 Task: Set the Universal LNB switch frequency (kHz) for satellite equipment control to 117000.
Action: Mouse moved to (97, 25)
Screenshot: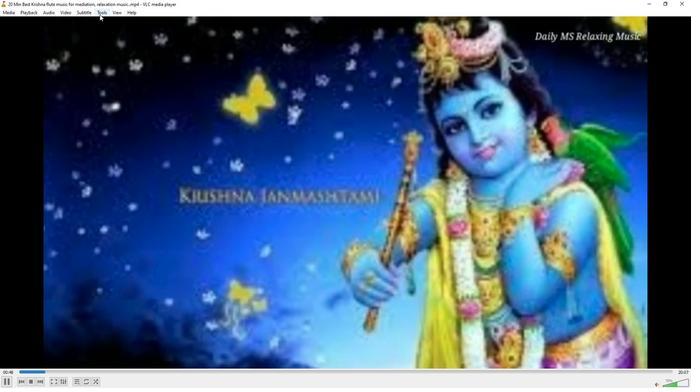 
Action: Mouse pressed left at (97, 25)
Screenshot: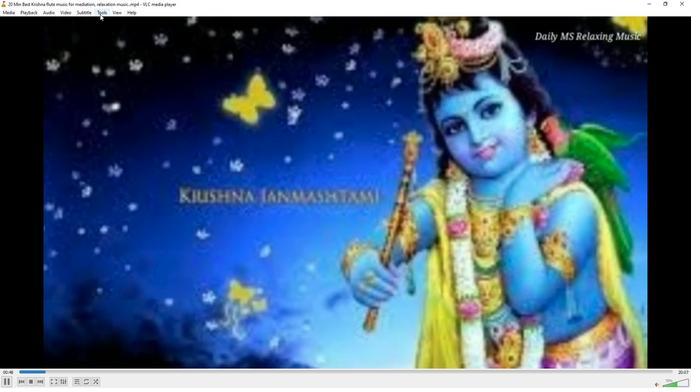 
Action: Mouse moved to (111, 105)
Screenshot: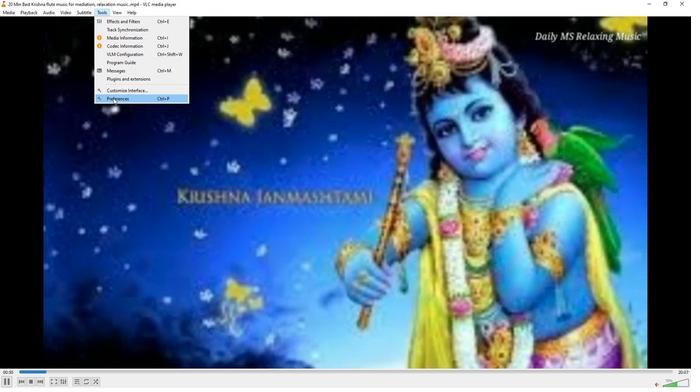 
Action: Mouse pressed left at (111, 105)
Screenshot: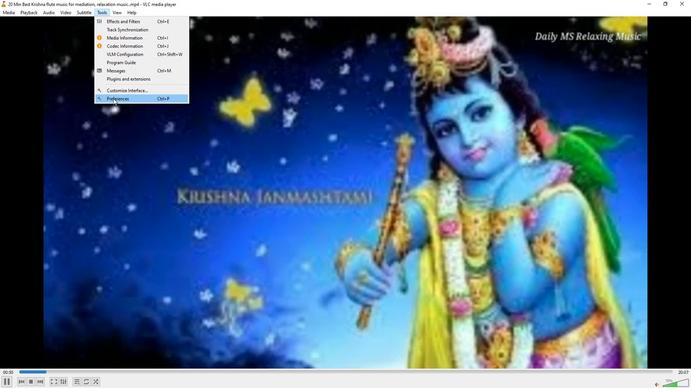 
Action: Mouse moved to (236, 312)
Screenshot: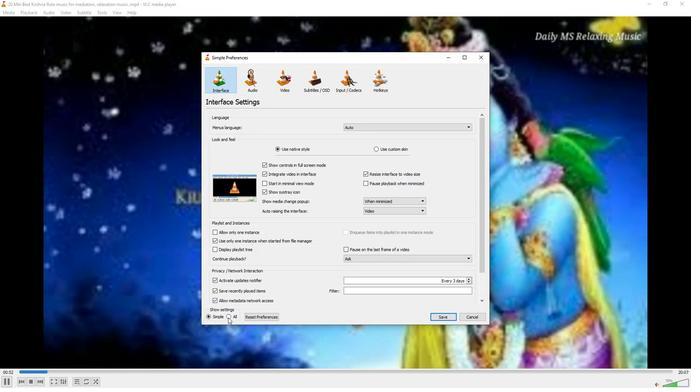 
Action: Mouse pressed left at (236, 312)
Screenshot: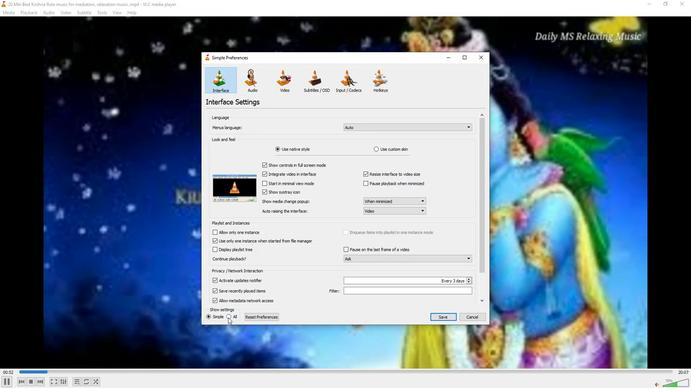 
Action: Mouse moved to (227, 194)
Screenshot: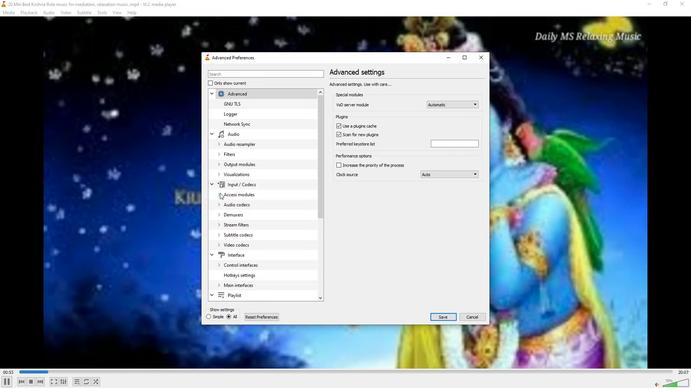 
Action: Mouse pressed left at (227, 194)
Screenshot: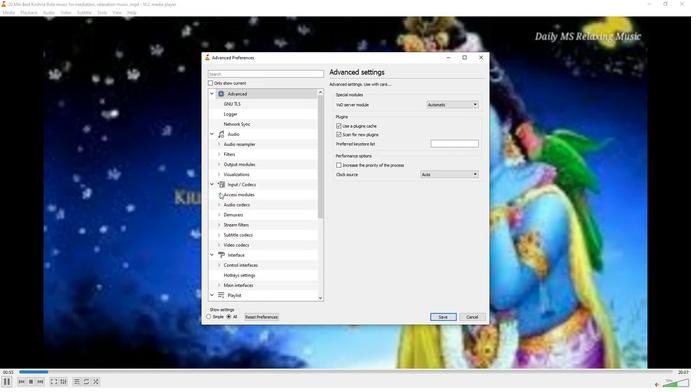 
Action: Mouse moved to (250, 253)
Screenshot: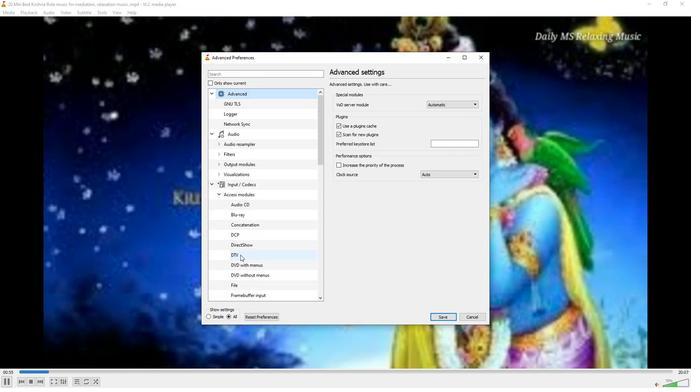 
Action: Mouse pressed left at (250, 253)
Screenshot: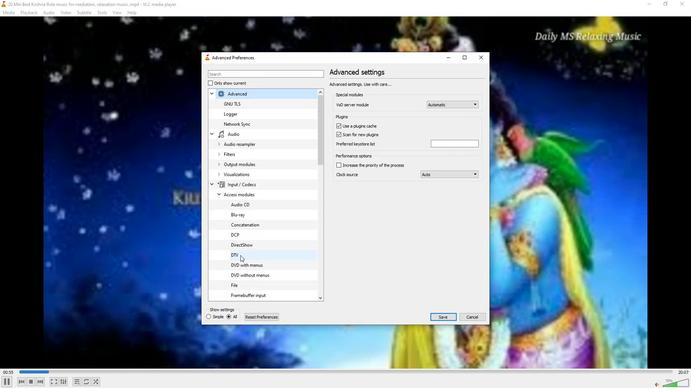 
Action: Mouse moved to (409, 233)
Screenshot: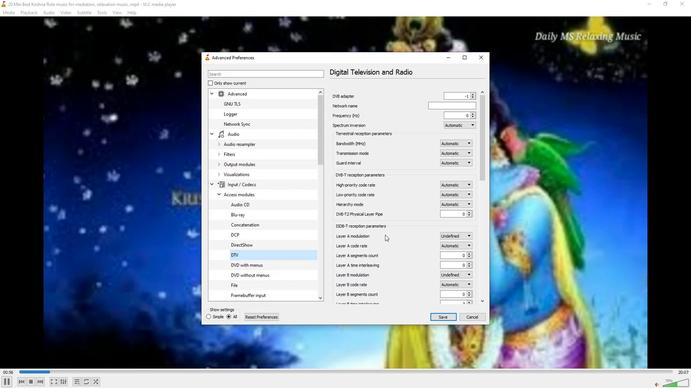 
Action: Mouse scrolled (409, 233) with delta (0, 0)
Screenshot: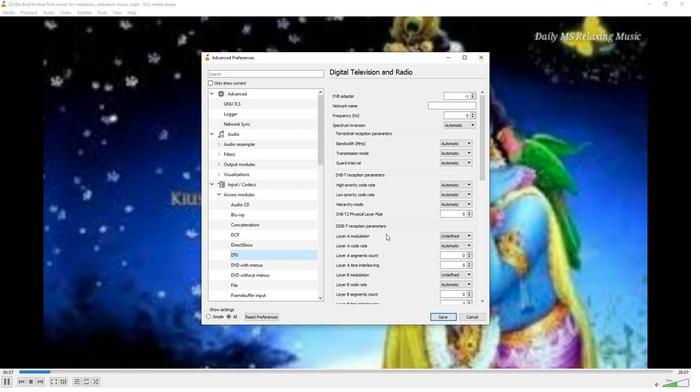 
Action: Mouse scrolled (409, 233) with delta (0, 0)
Screenshot: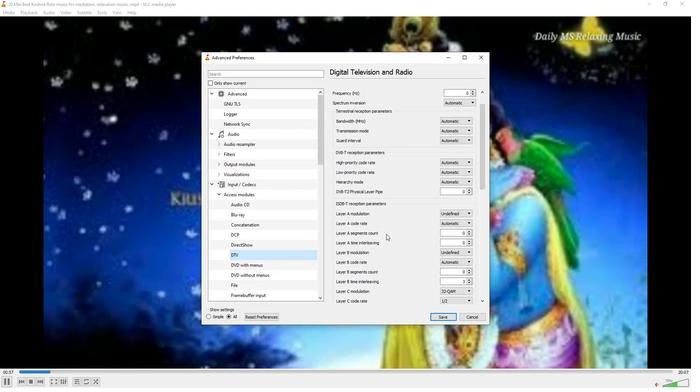 
Action: Mouse scrolled (409, 233) with delta (0, 0)
Screenshot: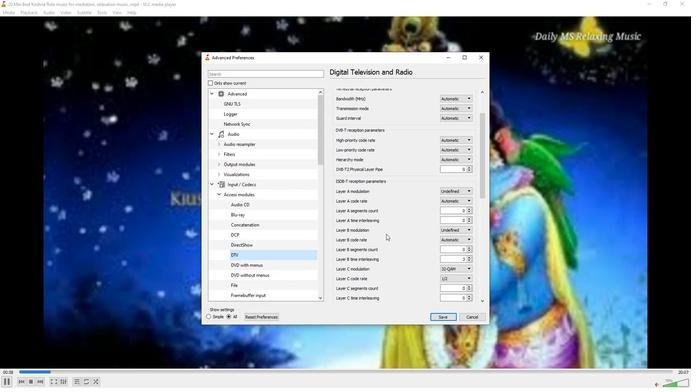 
Action: Mouse moved to (417, 234)
Screenshot: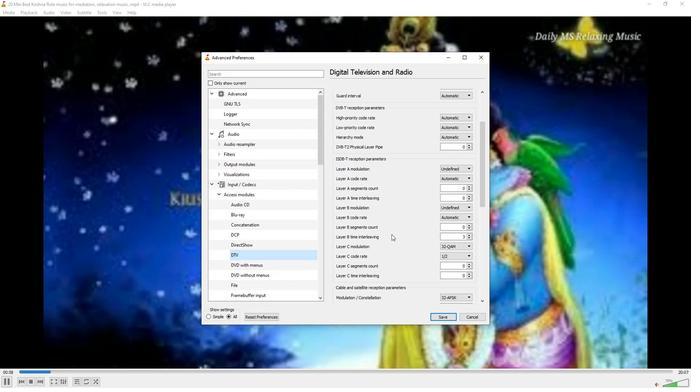 
Action: Mouse scrolled (417, 233) with delta (0, 0)
Screenshot: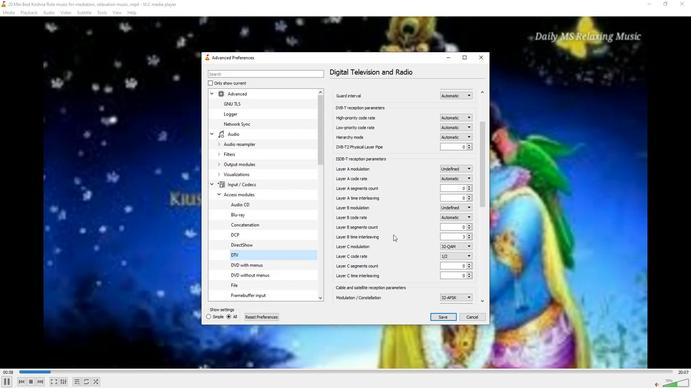 
Action: Mouse scrolled (417, 233) with delta (0, 0)
Screenshot: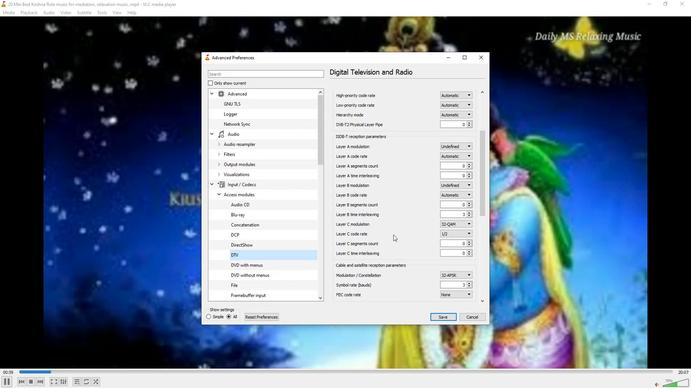 
Action: Mouse scrolled (417, 233) with delta (0, 0)
Screenshot: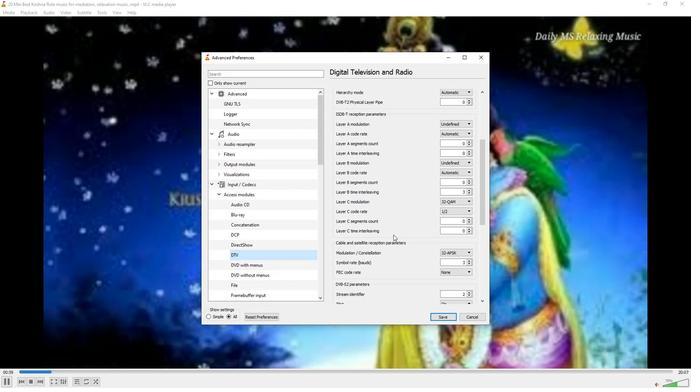 
Action: Mouse scrolled (417, 233) with delta (0, 0)
Screenshot: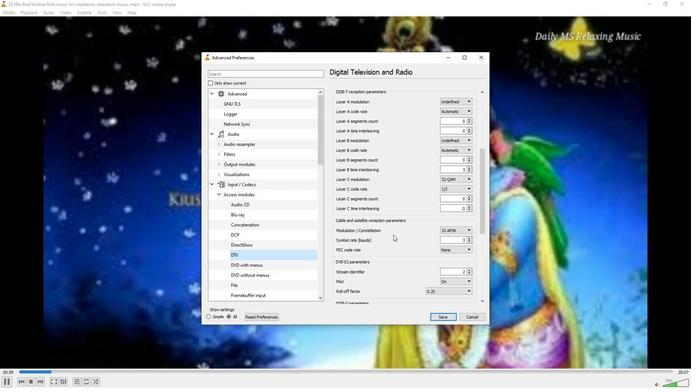 
Action: Mouse scrolled (417, 233) with delta (0, 0)
Screenshot: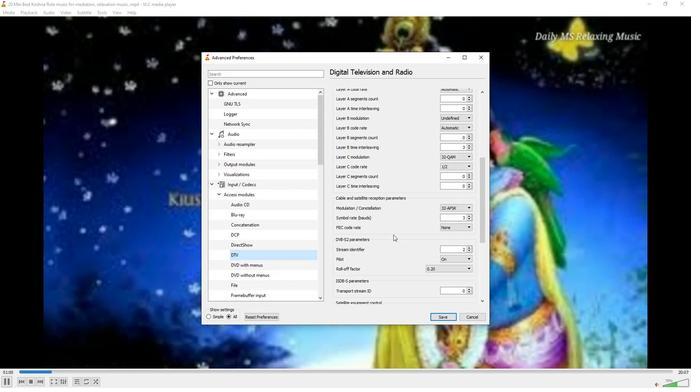 
Action: Mouse scrolled (417, 233) with delta (0, 0)
Screenshot: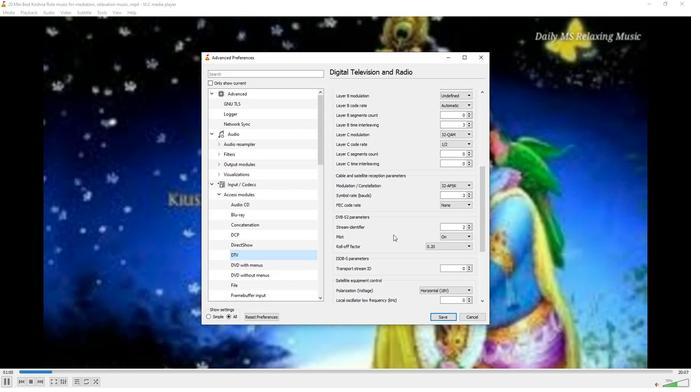 
Action: Mouse scrolled (417, 233) with delta (0, 0)
Screenshot: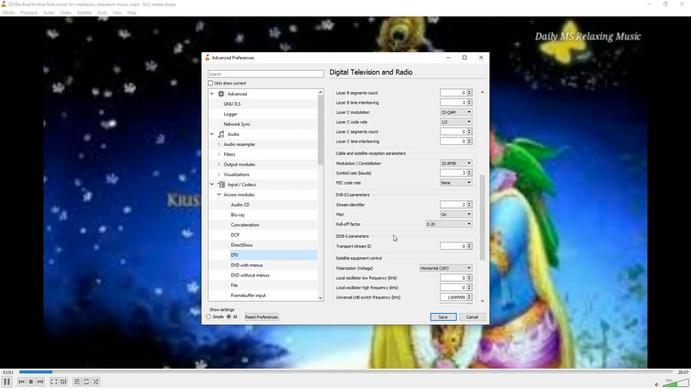 
Action: Mouse scrolled (417, 233) with delta (0, 0)
Screenshot: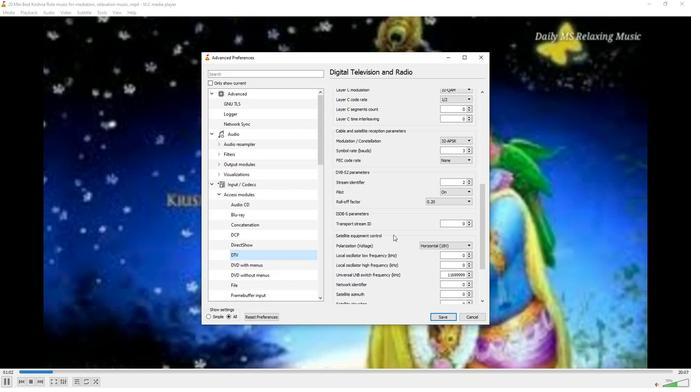 
Action: Mouse moved to (500, 249)
Screenshot: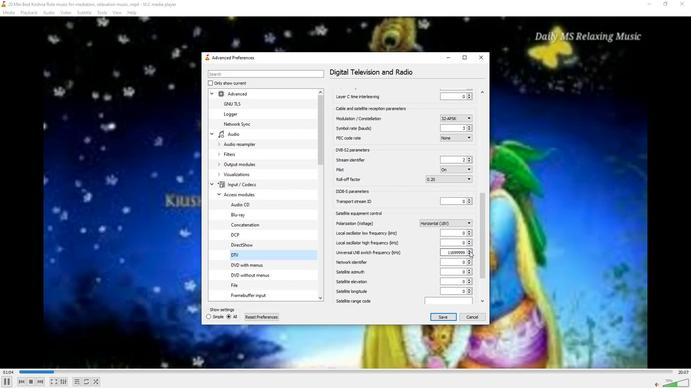 
Action: Mouse pressed left at (500, 249)
Screenshot: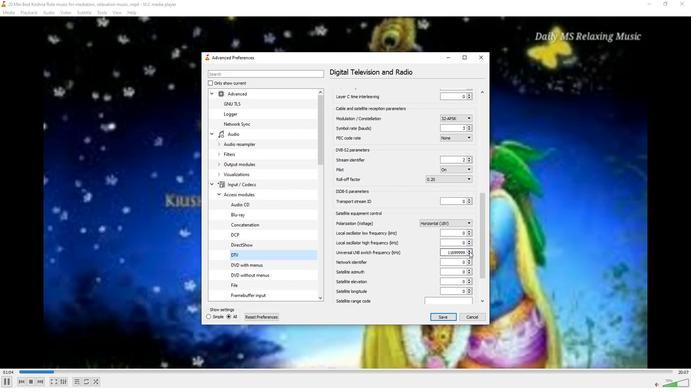
Action: Mouse moved to (452, 244)
Screenshot: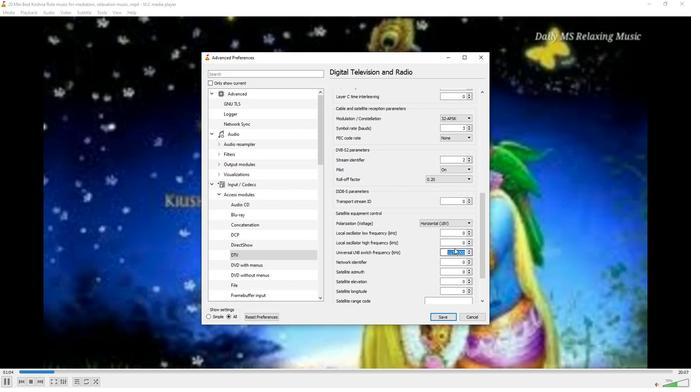 
Action: Mouse pressed left at (452, 244)
Screenshot: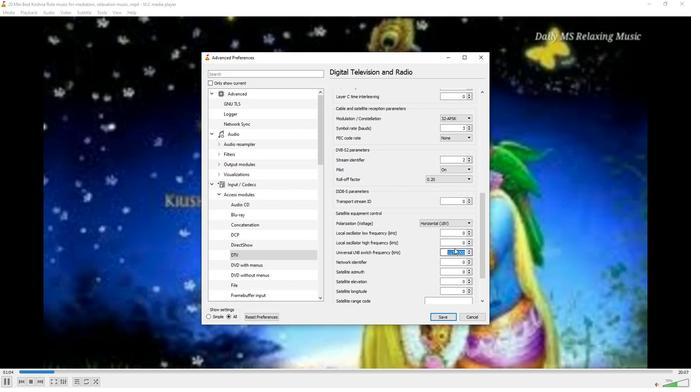 
